Task: Lead Auto response Rating Cold
Action: Key pressed <Key.f11>
Screenshot: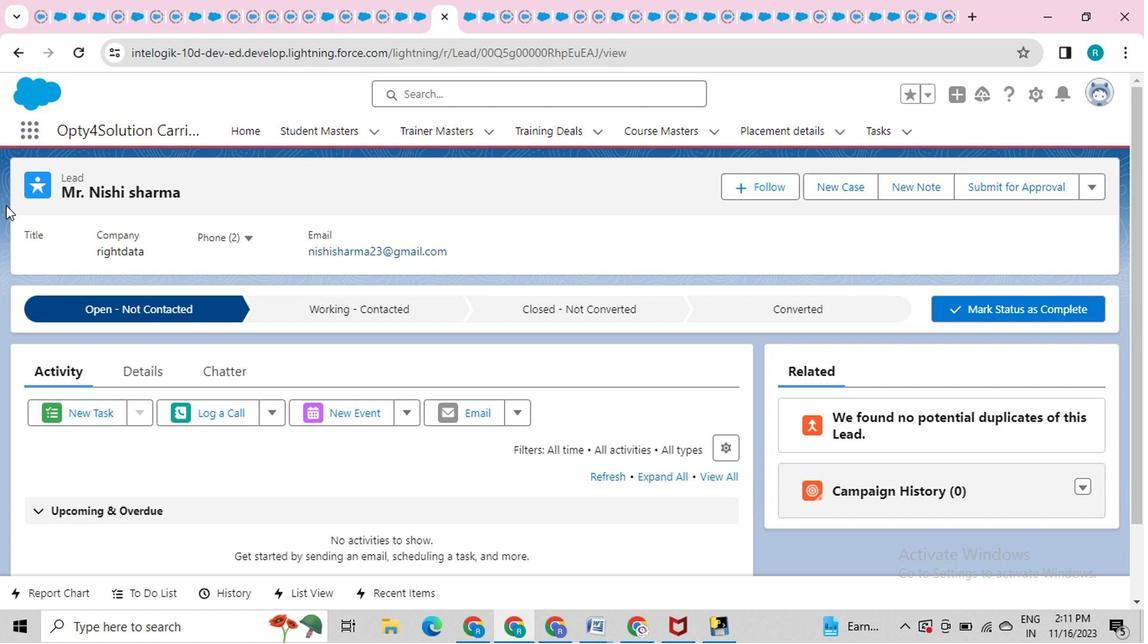 
Action: Mouse moved to (1043, 23)
Screenshot: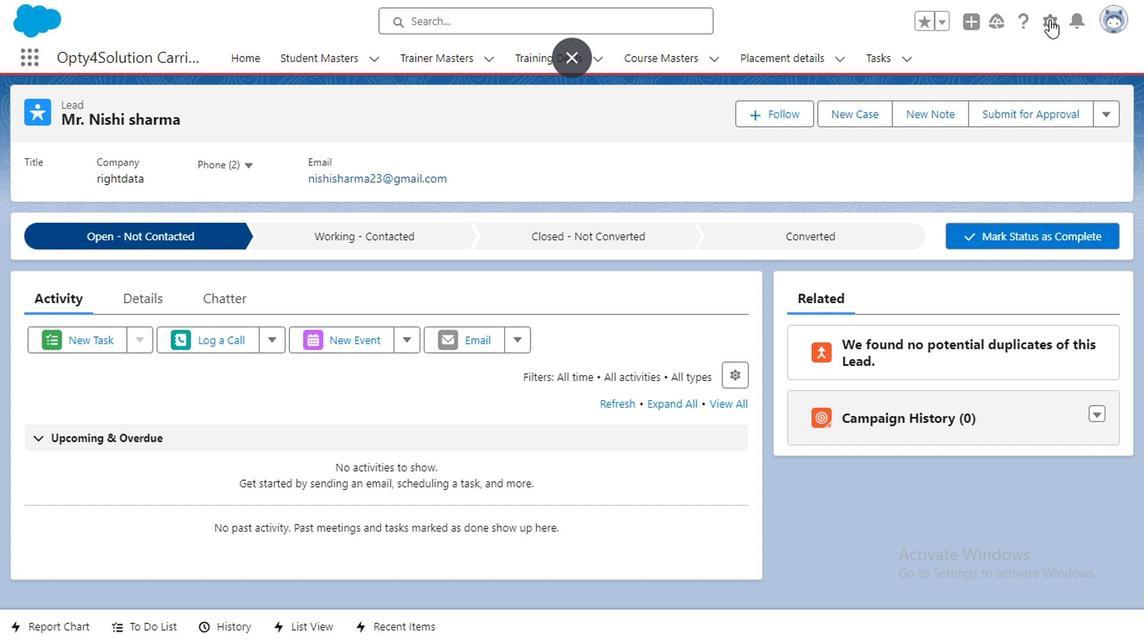 
Action: Mouse pressed left at (1043, 23)
Screenshot: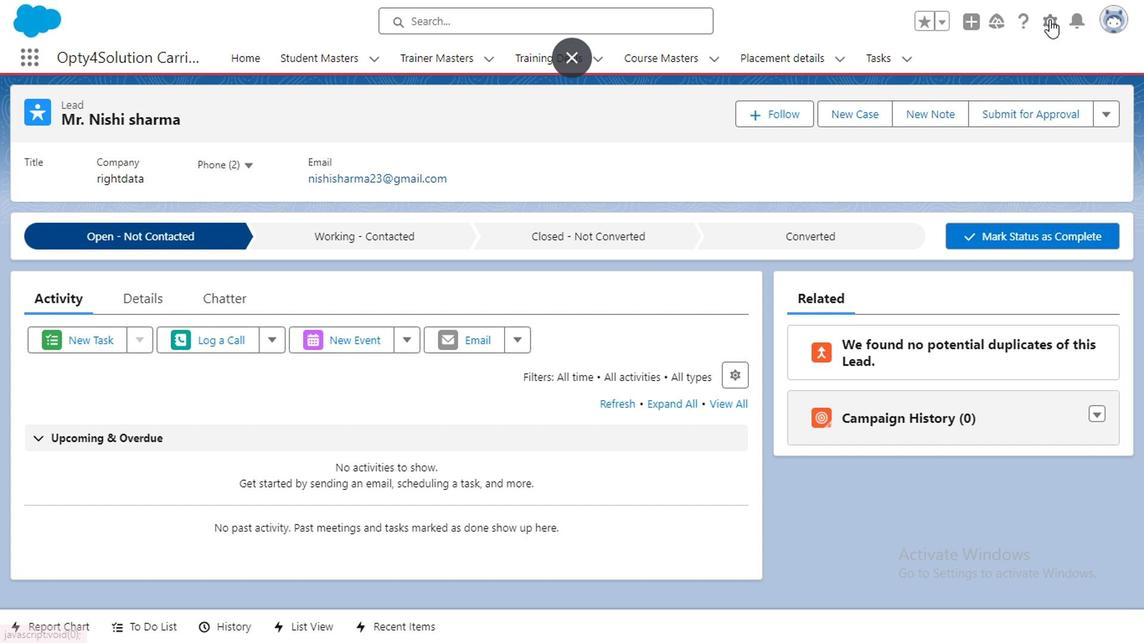 
Action: Mouse moved to (971, 72)
Screenshot: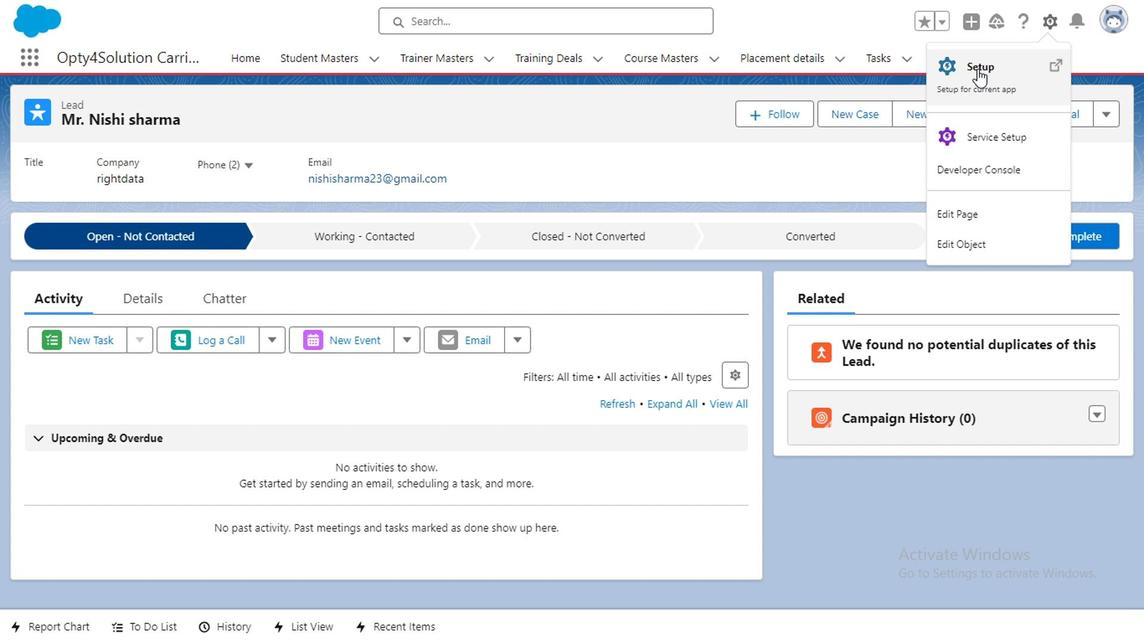 
Action: Mouse pressed left at (971, 72)
Screenshot: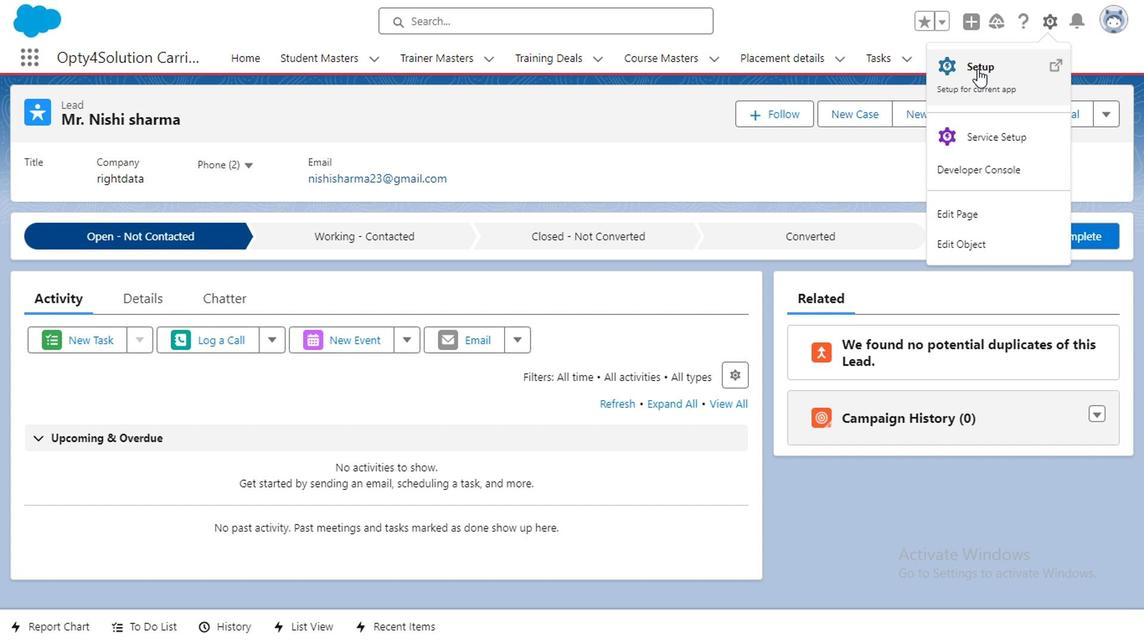 
Action: Mouse moved to (74, 112)
Screenshot: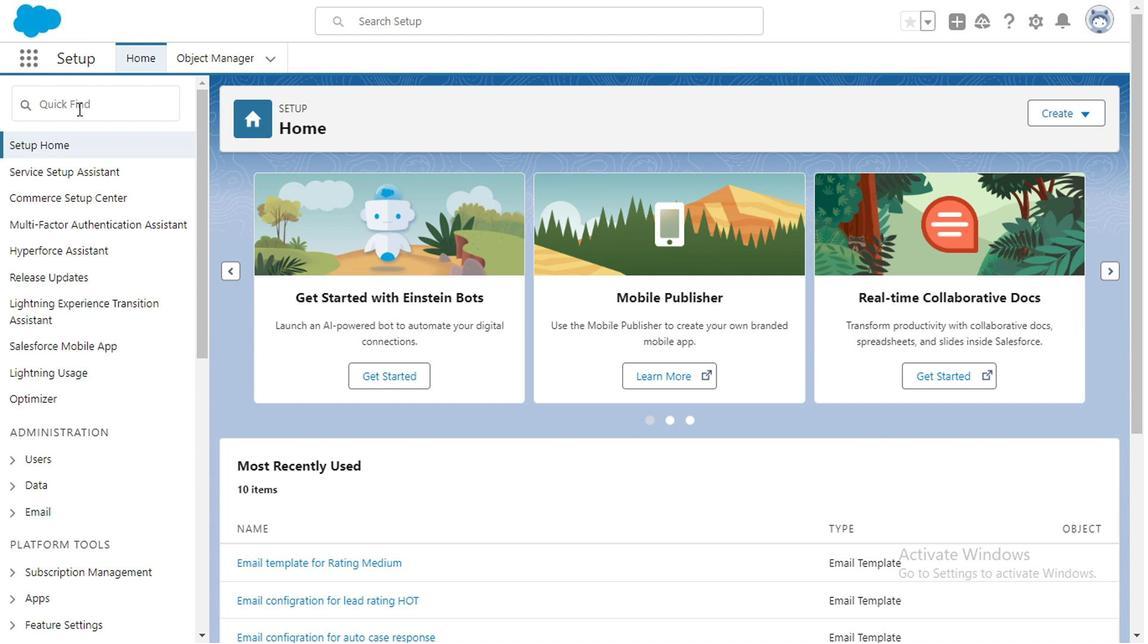 
Action: Mouse pressed left at (74, 112)
Screenshot: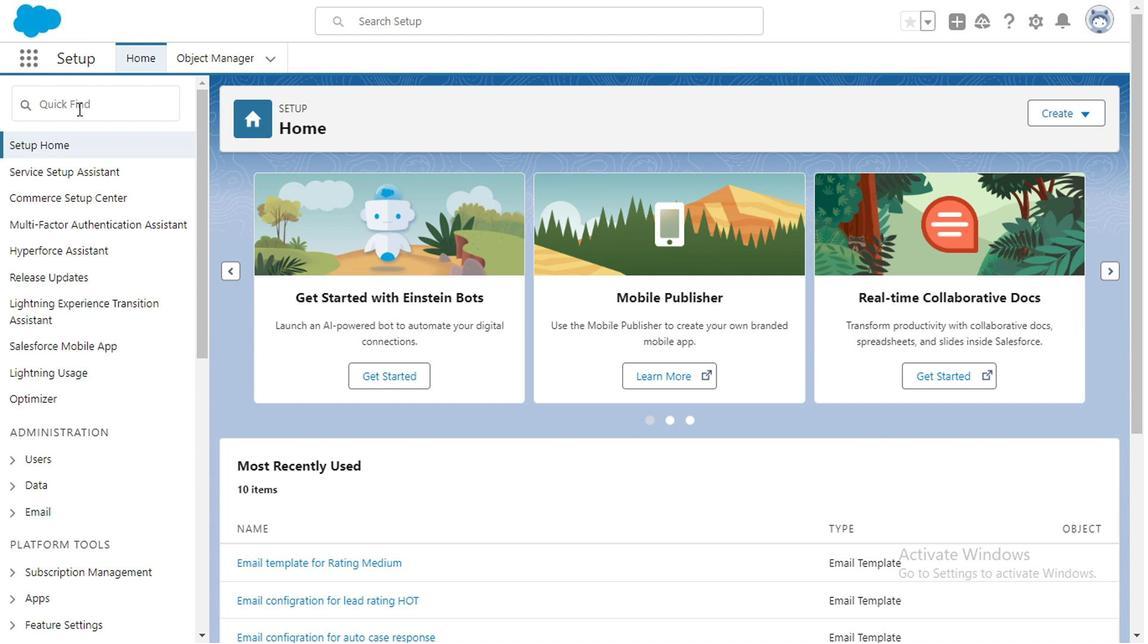 
Action: Mouse moved to (85, 106)
Screenshot: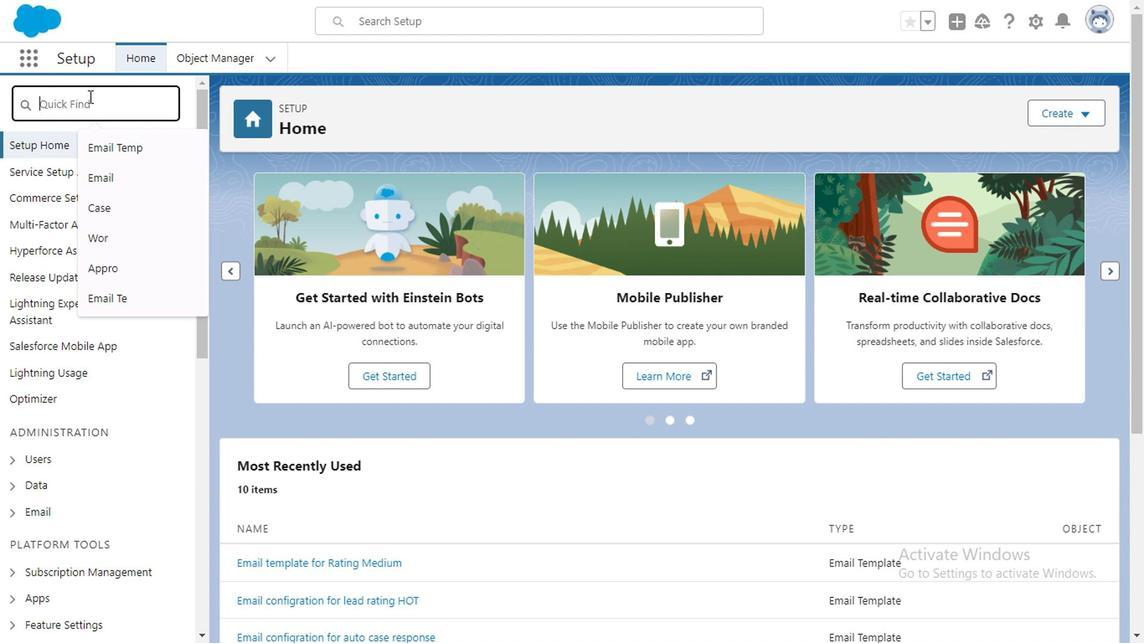 
Action: Mouse pressed left at (85, 106)
Screenshot: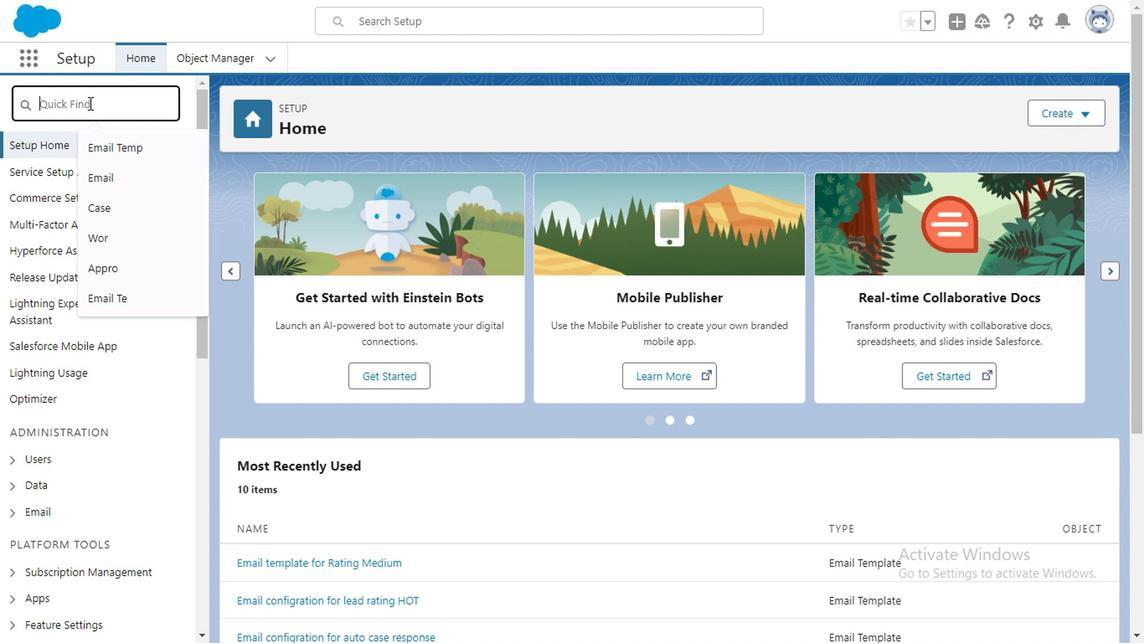 
Action: Mouse moved to (76, 101)
Screenshot: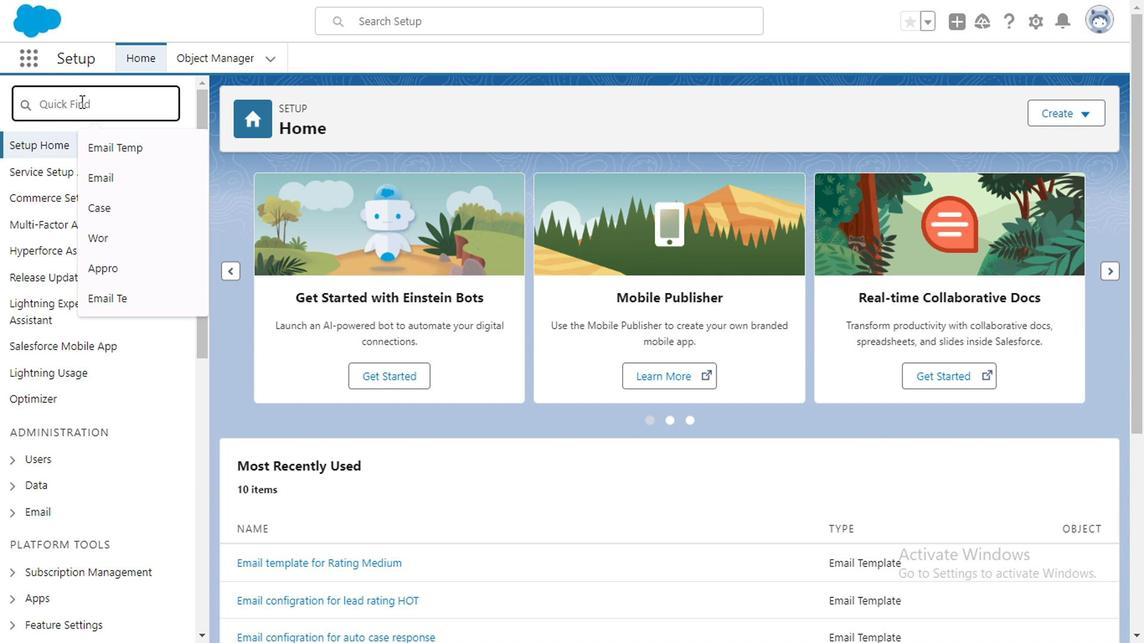 
Action: Key pressed <Key.caps_lock>L<Key.caps_lock>ead
Screenshot: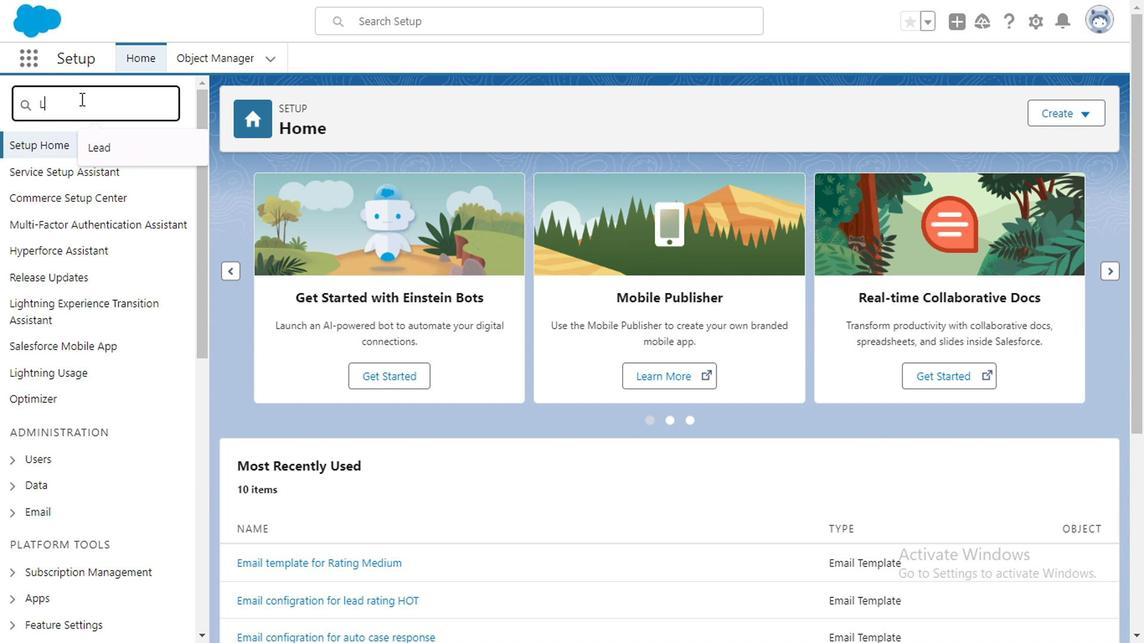
Action: Mouse moved to (124, 198)
Screenshot: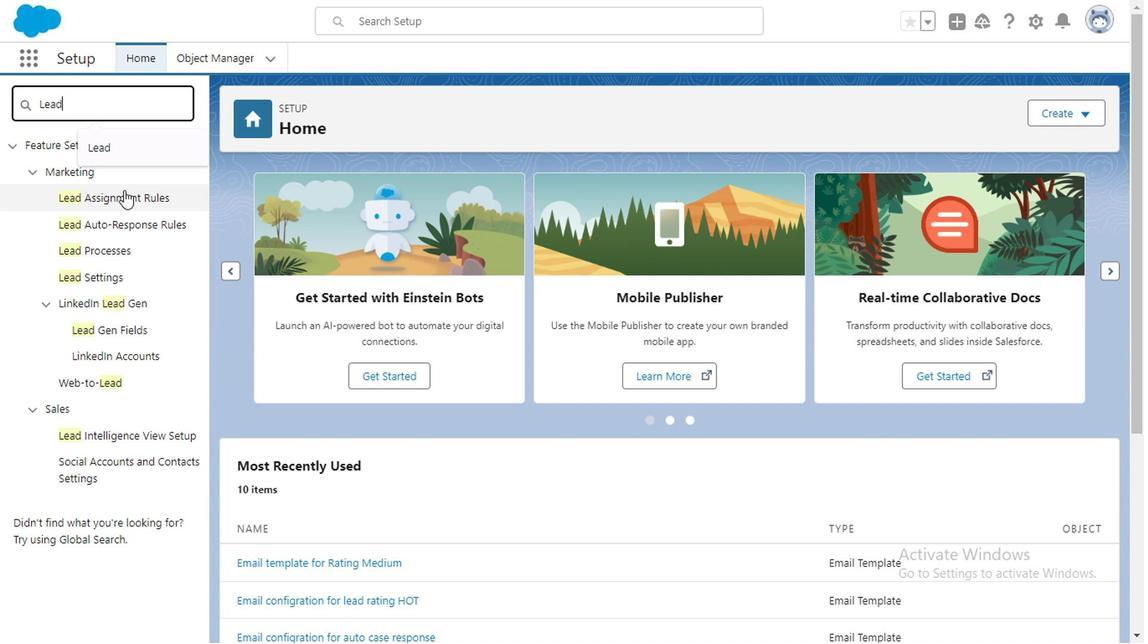 
Action: Mouse pressed left at (124, 198)
Screenshot: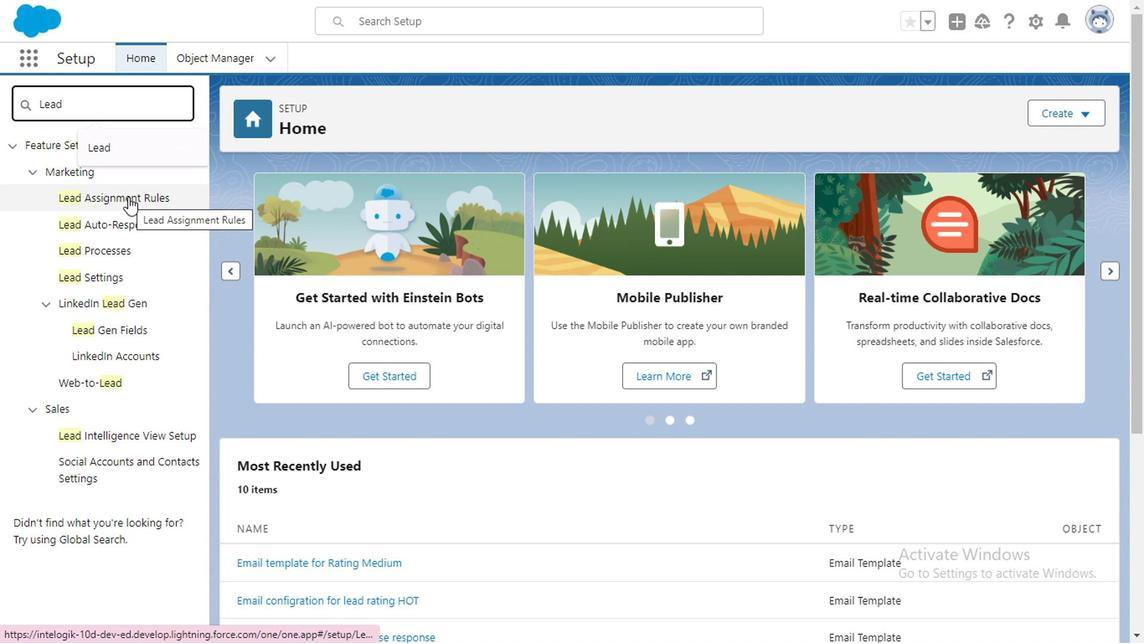 
Action: Mouse moved to (118, 225)
Screenshot: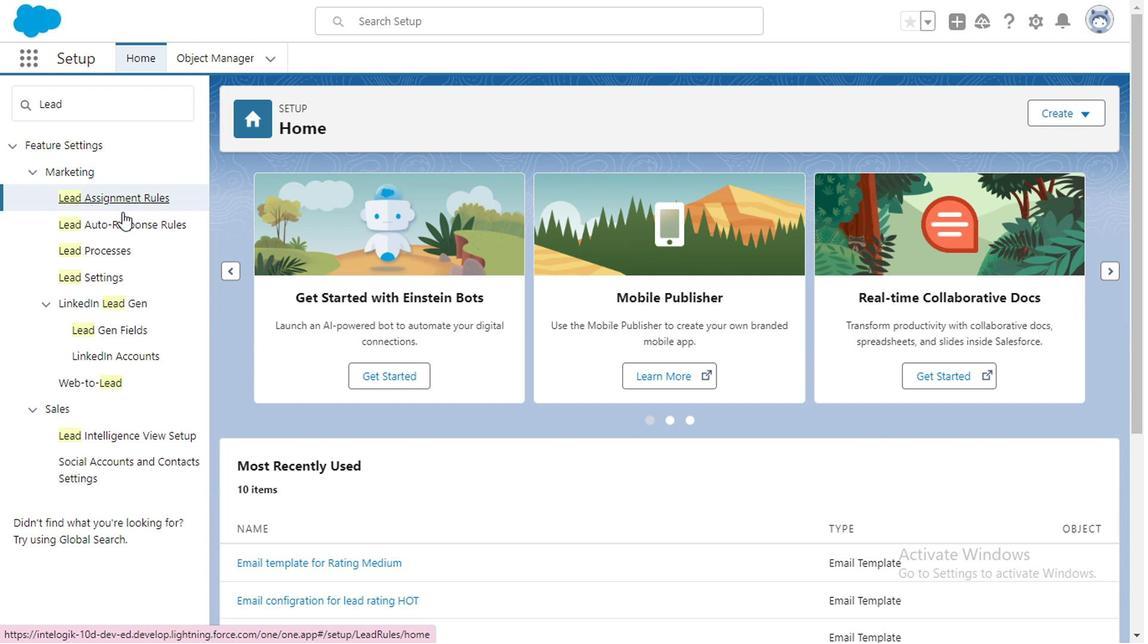 
Action: Mouse pressed left at (118, 225)
Screenshot: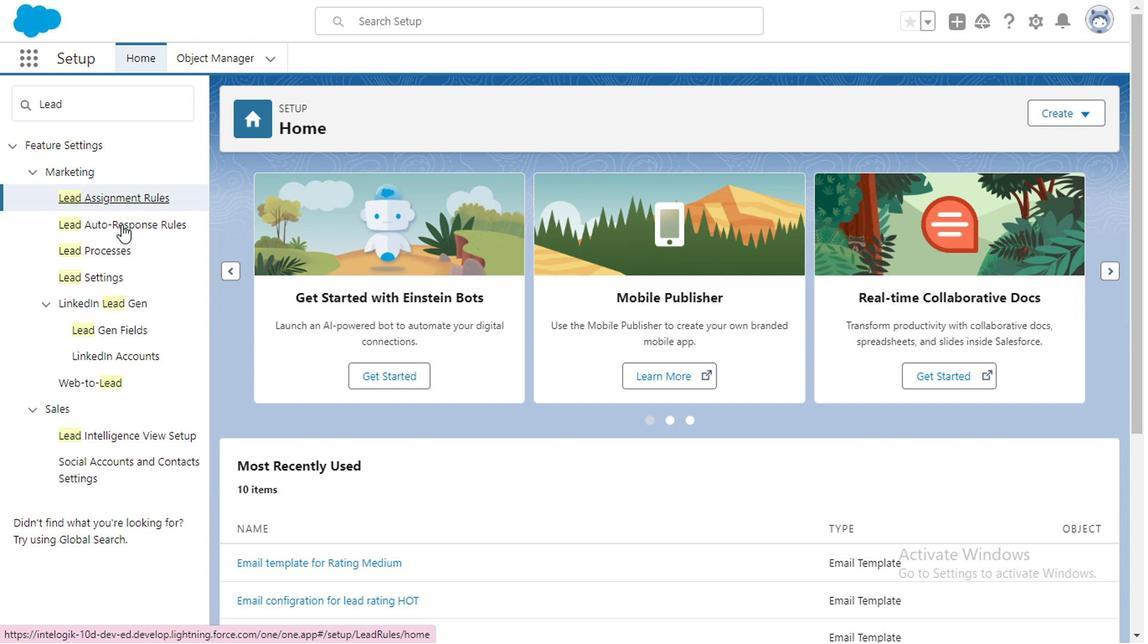 
Action: Mouse moved to (516, 263)
Screenshot: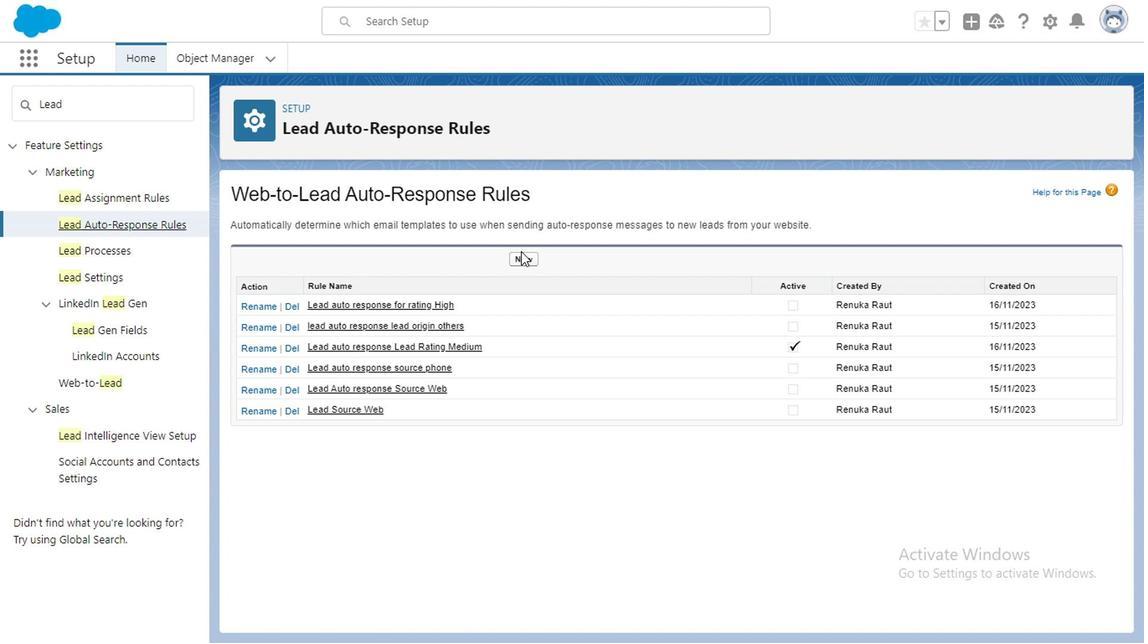 
Action: Mouse pressed left at (516, 263)
Screenshot: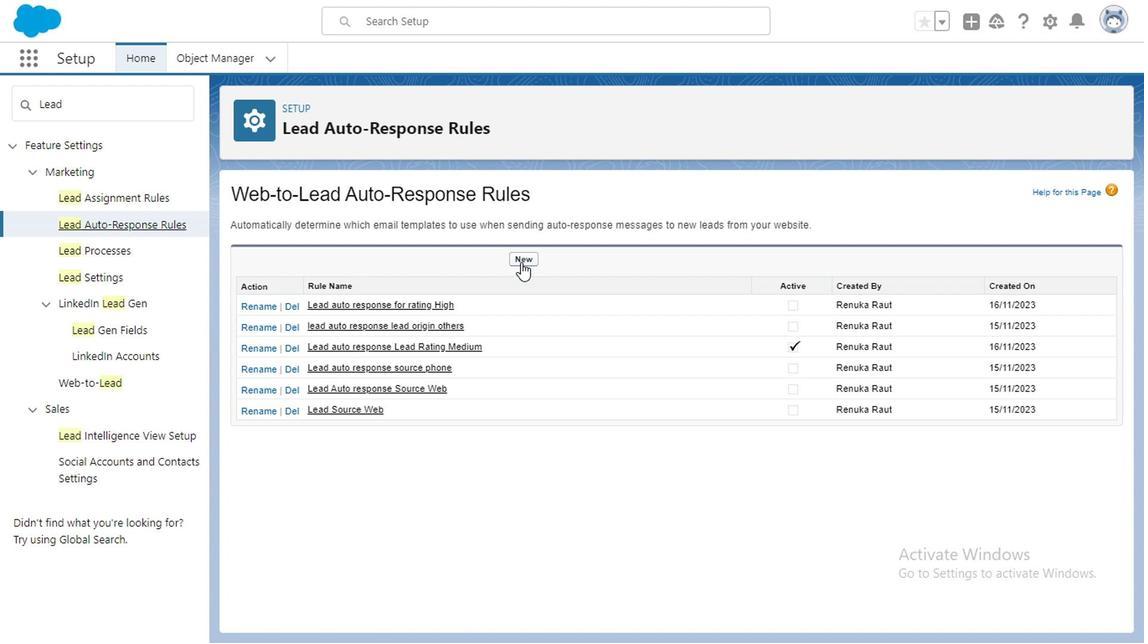 
Action: Mouse moved to (506, 286)
Screenshot: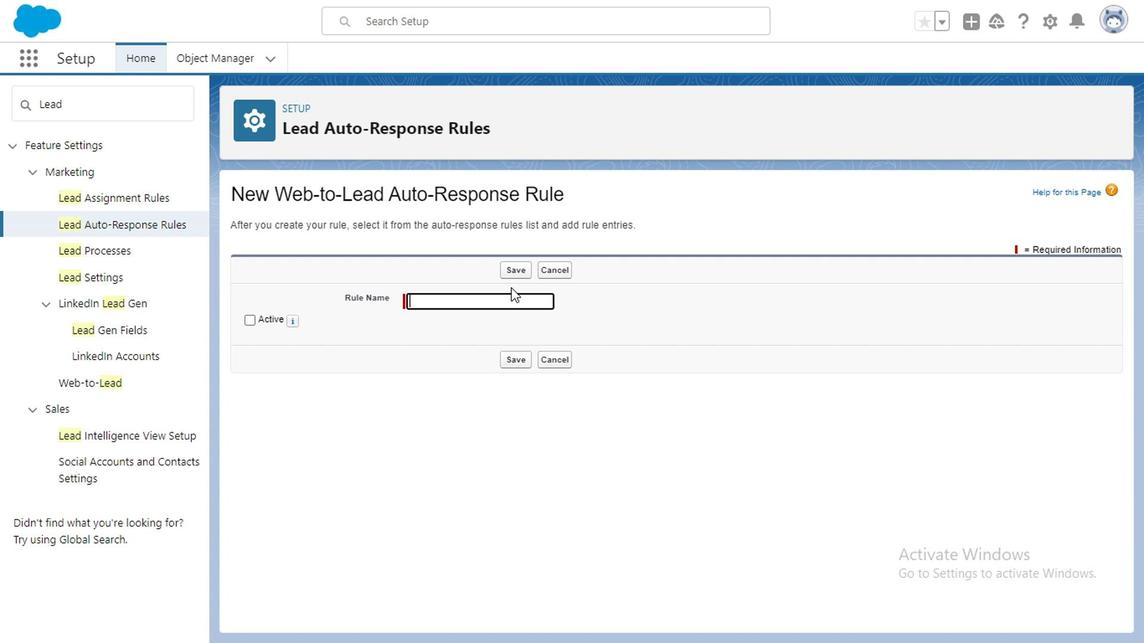 
Action: Key pressed <Key.caps_lock>
Screenshot: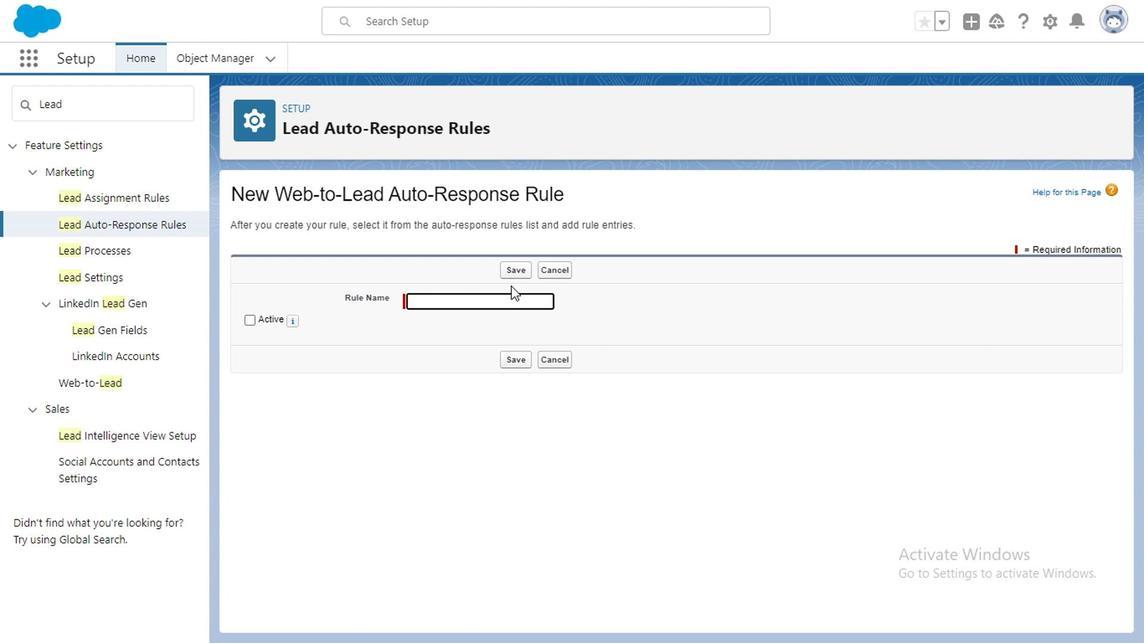
Action: Mouse moved to (538, 306)
Screenshot: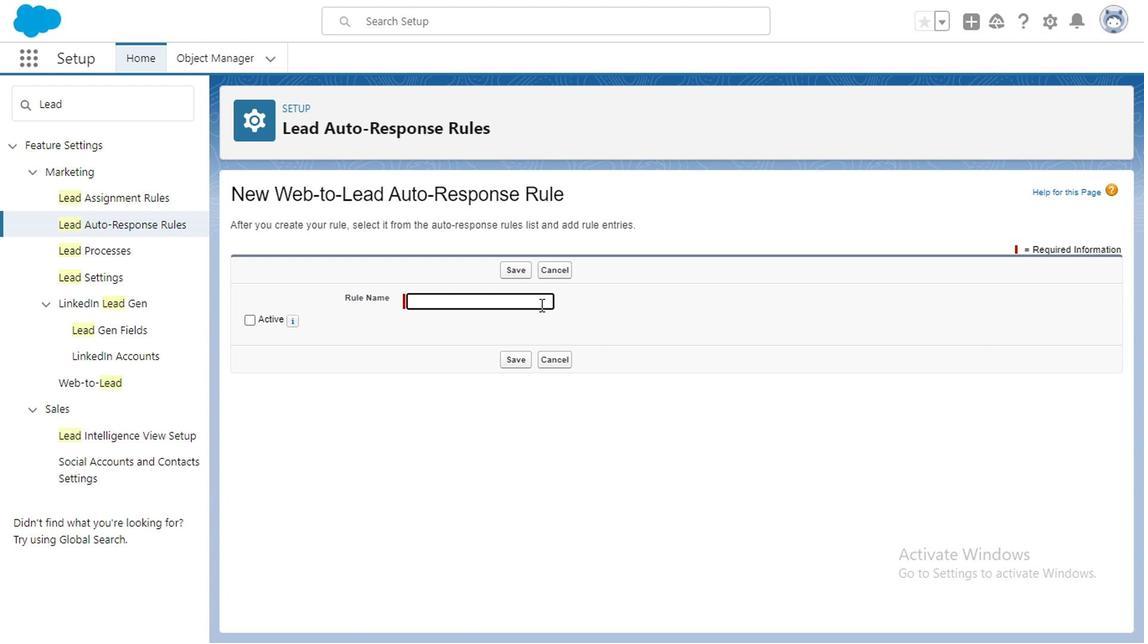 
Action: Key pressed L<Key.caps_lock>ead<Key.space>auto<Key.space>respose<Key.space><Key.caps_lock>L<Key.caps_lock>ead<Key.space><Key.space><Key.caps_lock>R<Key.caps_lock>ating<Key.space><Key.caps_lock>L<Key.caps_lock>ow<Key.space>
Screenshot: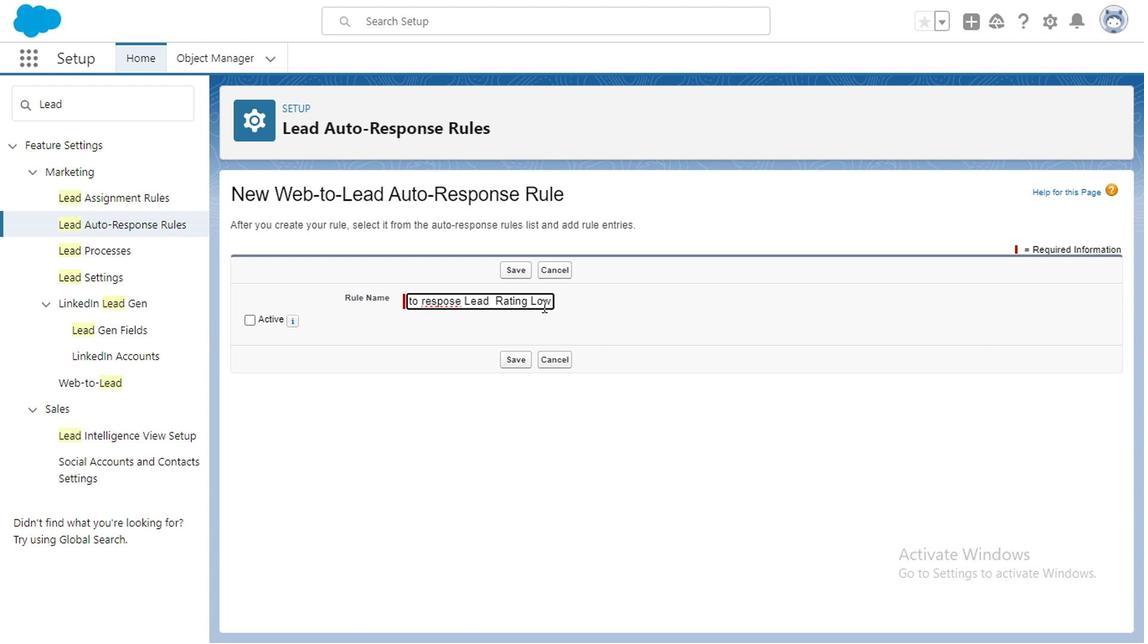 
Action: Mouse moved to (247, 321)
Screenshot: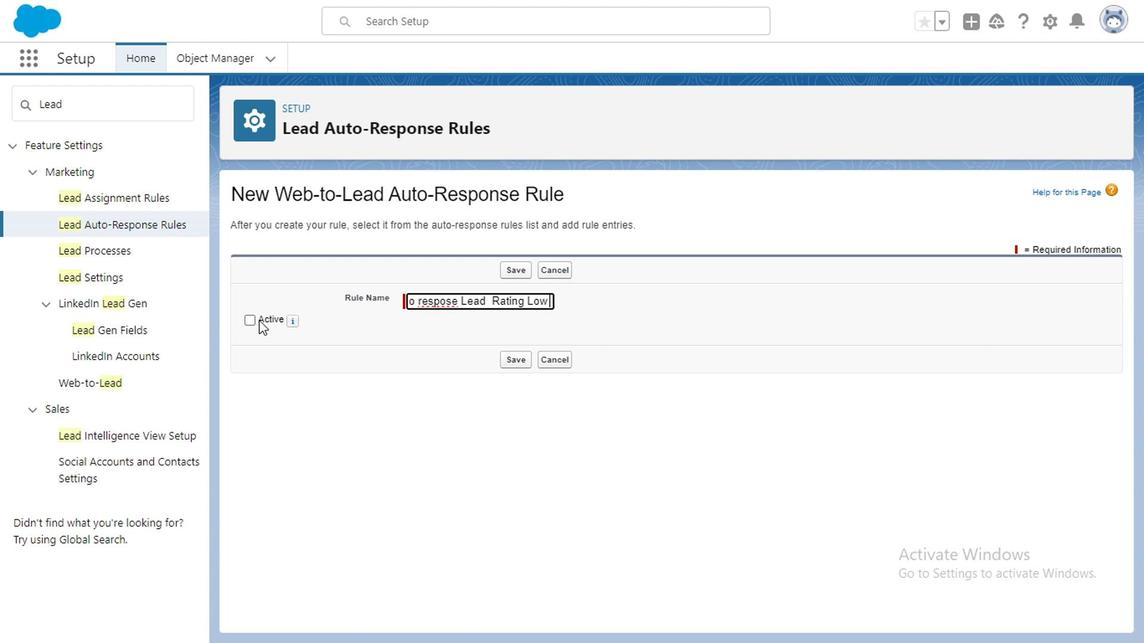 
Action: Mouse pressed left at (247, 321)
Screenshot: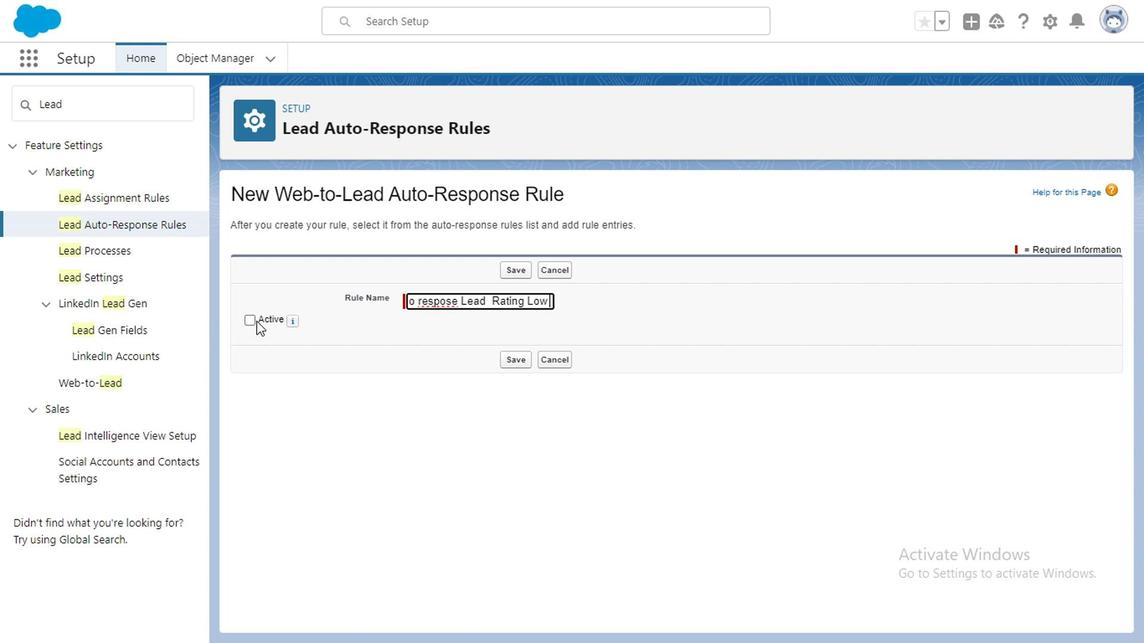 
Action: Mouse moved to (509, 358)
Screenshot: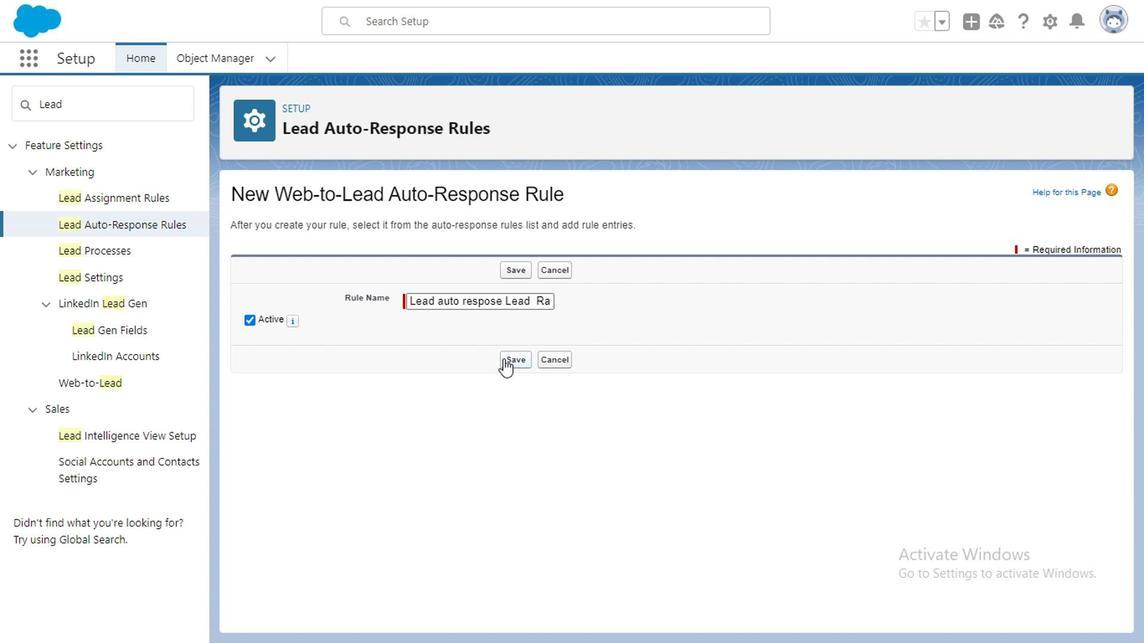 
Action: Mouse pressed left at (509, 358)
Screenshot: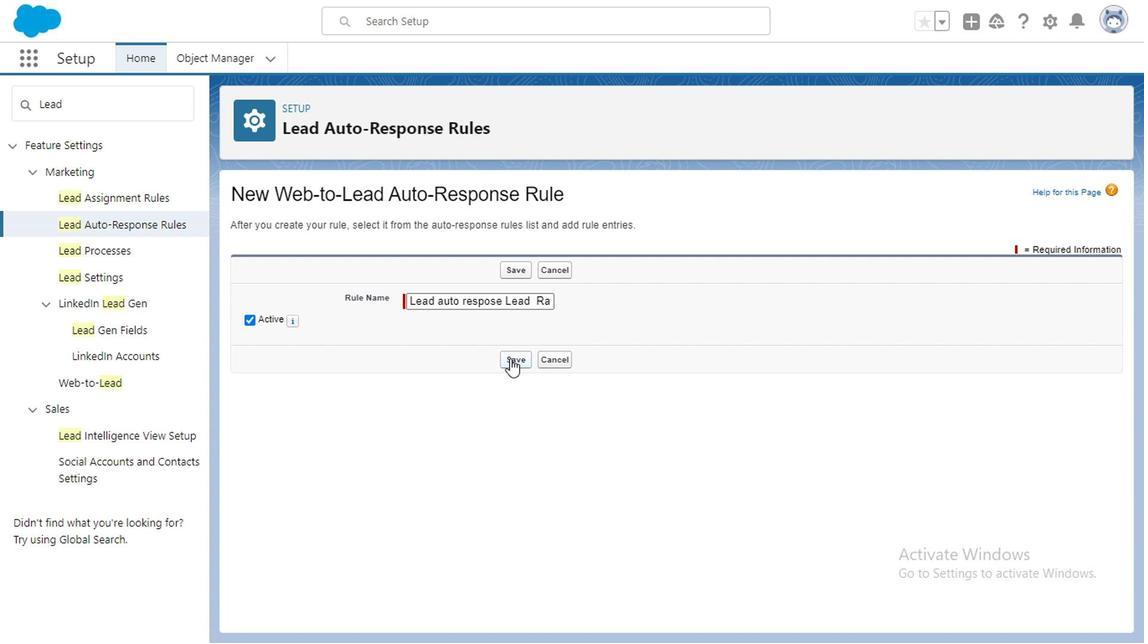 
Action: Mouse moved to (117, 107)
Screenshot: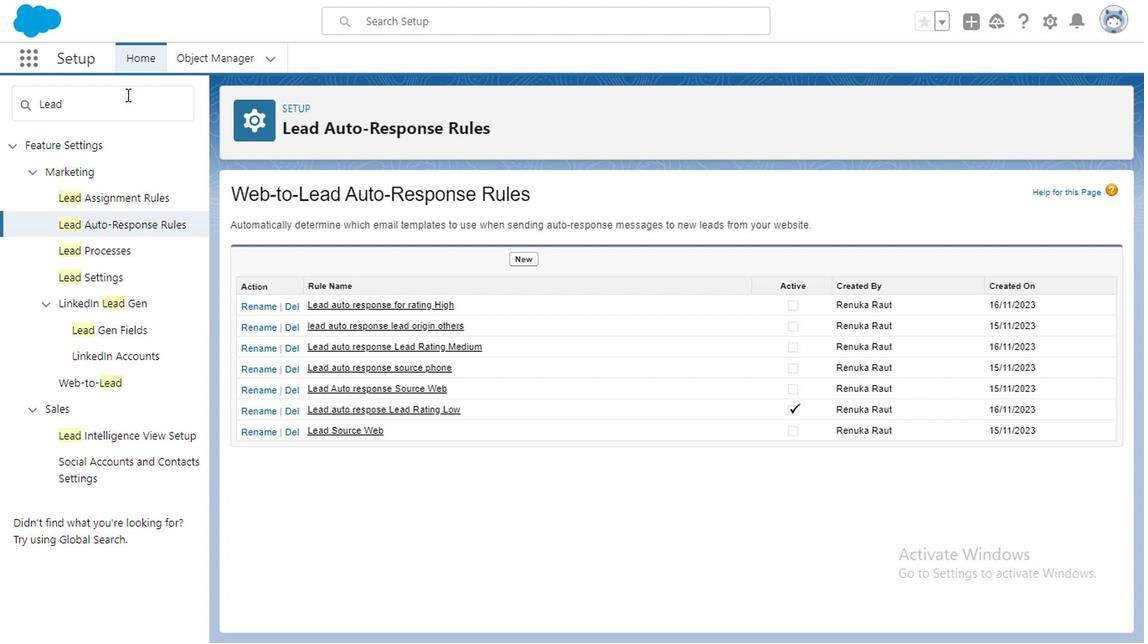 
Action: Mouse pressed left at (117, 107)
Screenshot: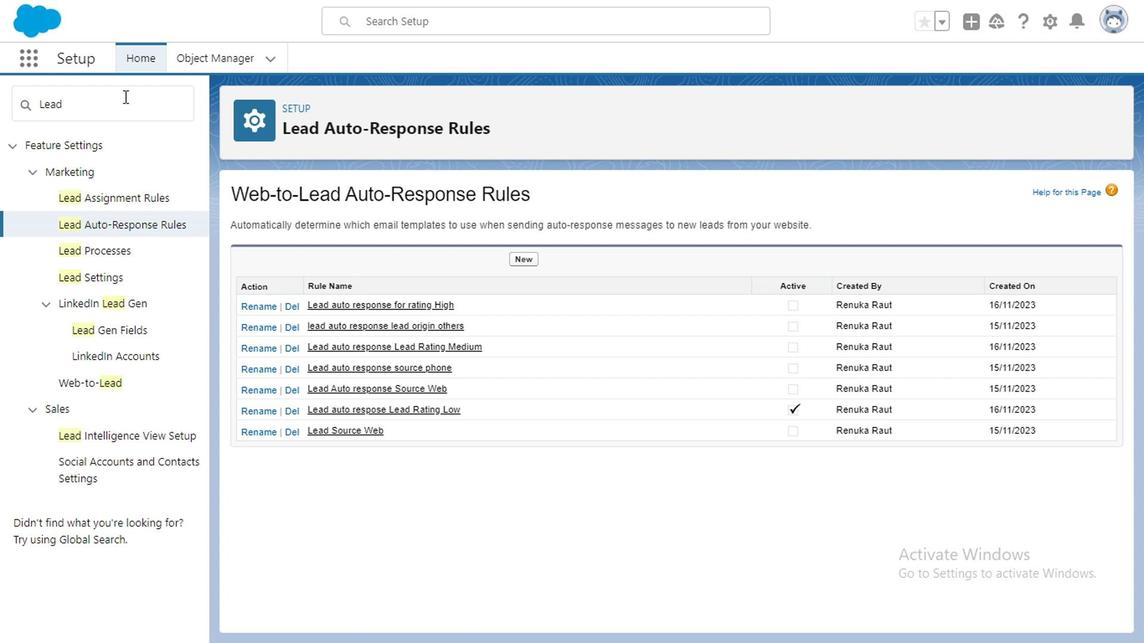 
Action: Mouse moved to (68, 107)
Screenshot: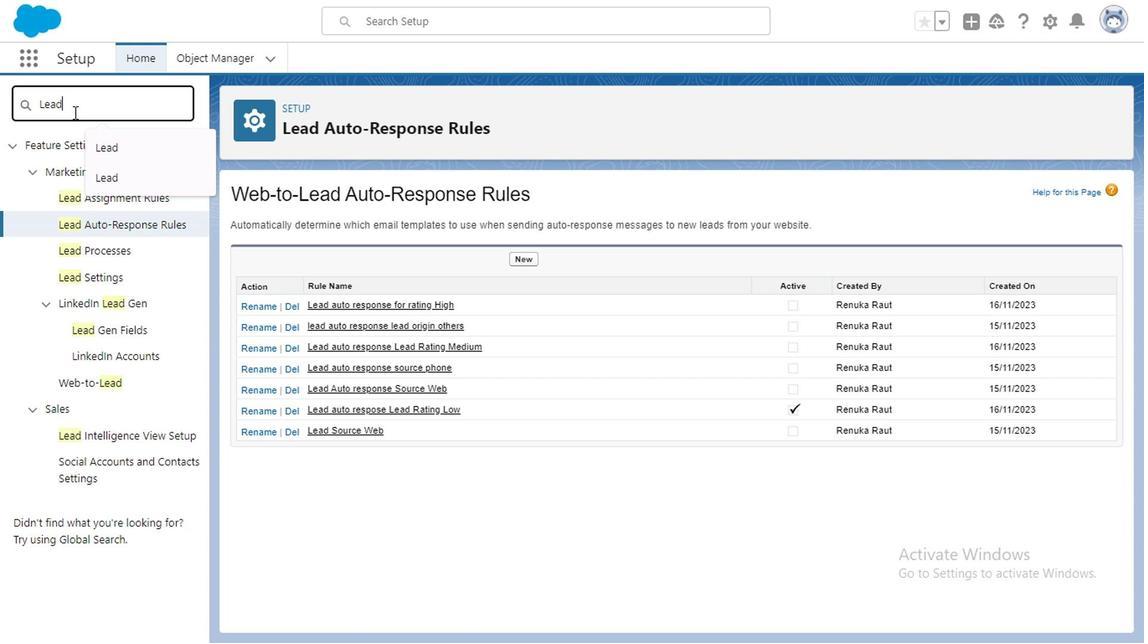
Action: Mouse pressed left at (68, 107)
Screenshot: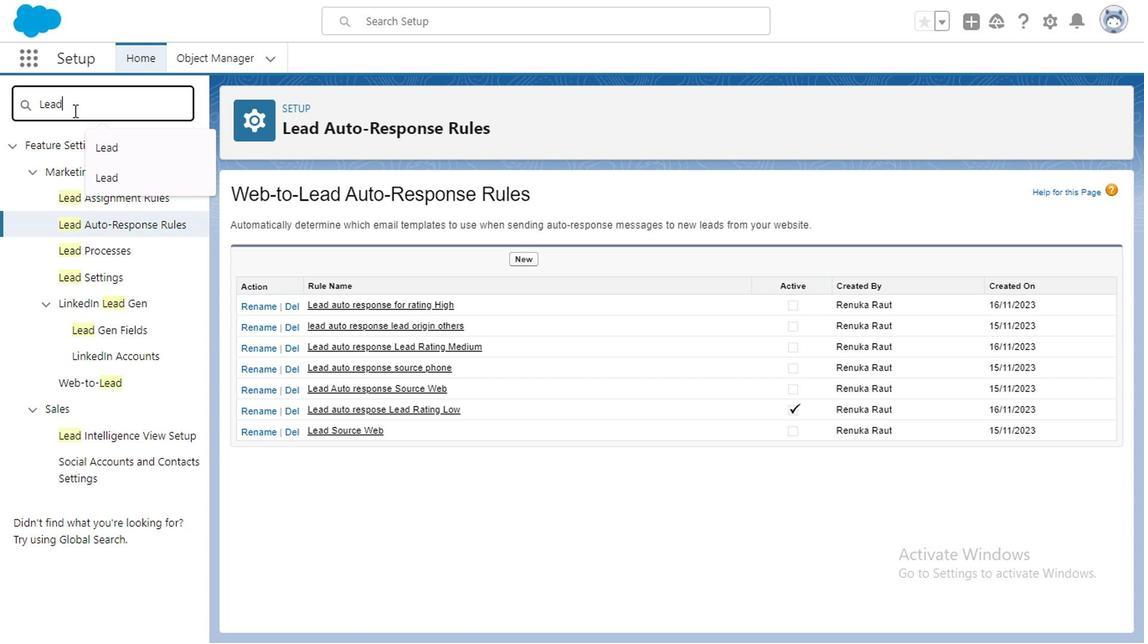 
Action: Mouse moved to (68, 110)
Screenshot: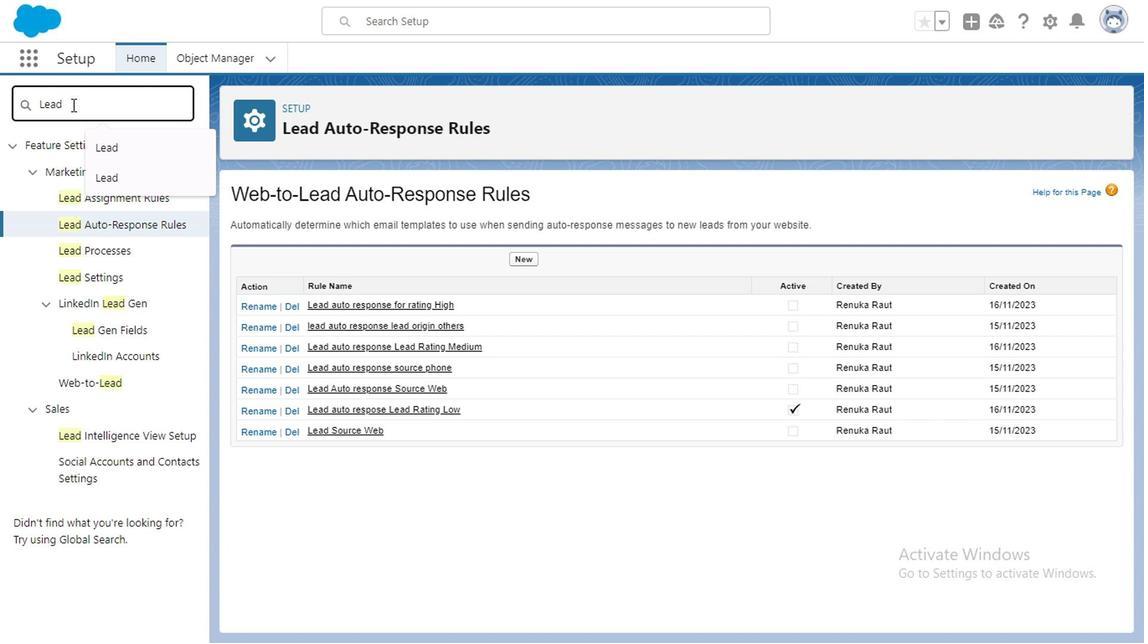 
Action: Key pressed <Key.backspace><Key.backspace><Key.backspace><Key.backspace><Key.backspace><Key.caps_lock>E<Key.caps_lock>mail<Key.space>
Screenshot: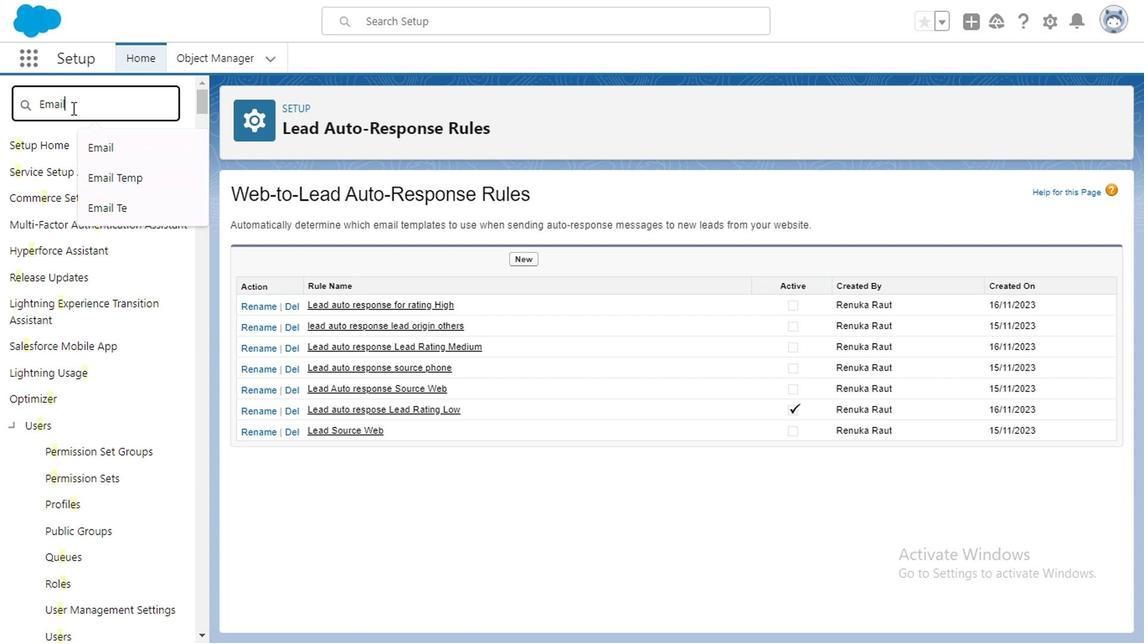 
Action: Mouse moved to (59, 198)
Screenshot: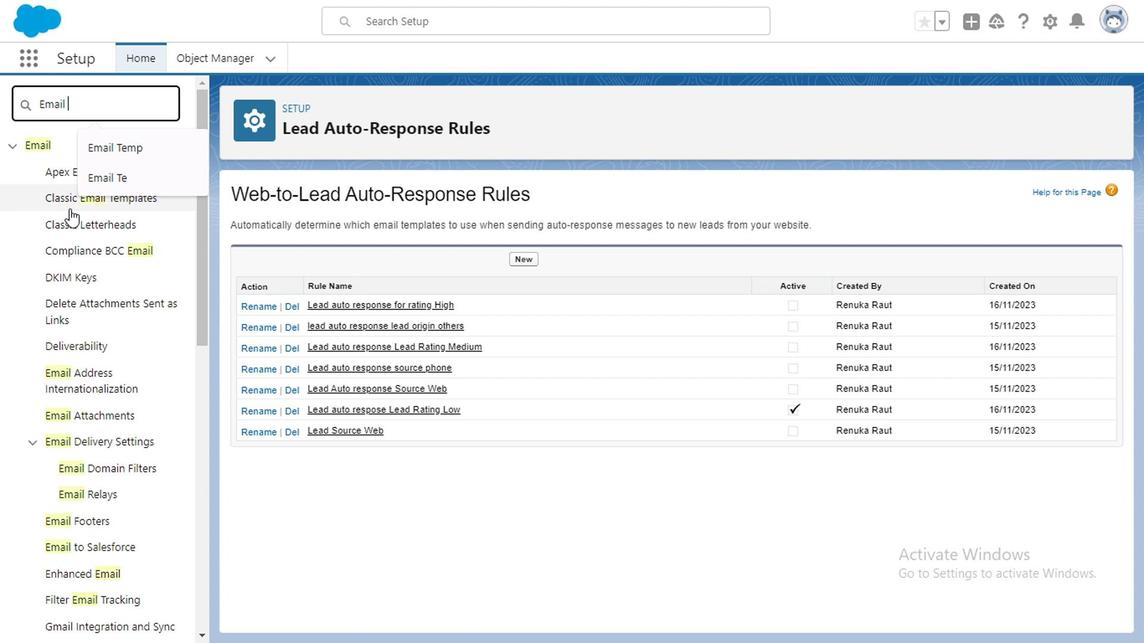 
Action: Mouse pressed left at (59, 198)
Screenshot: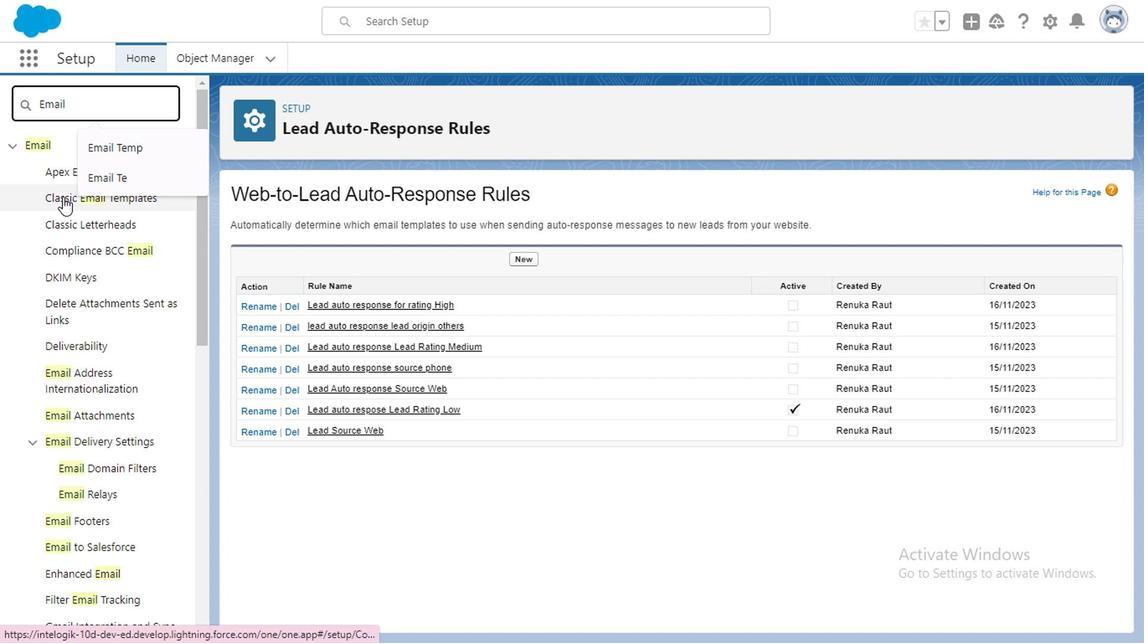 
